 Task: Add a new contact named 'Pam Beesly' in Outlook.
Action: Mouse moved to (12, 135)
Screenshot: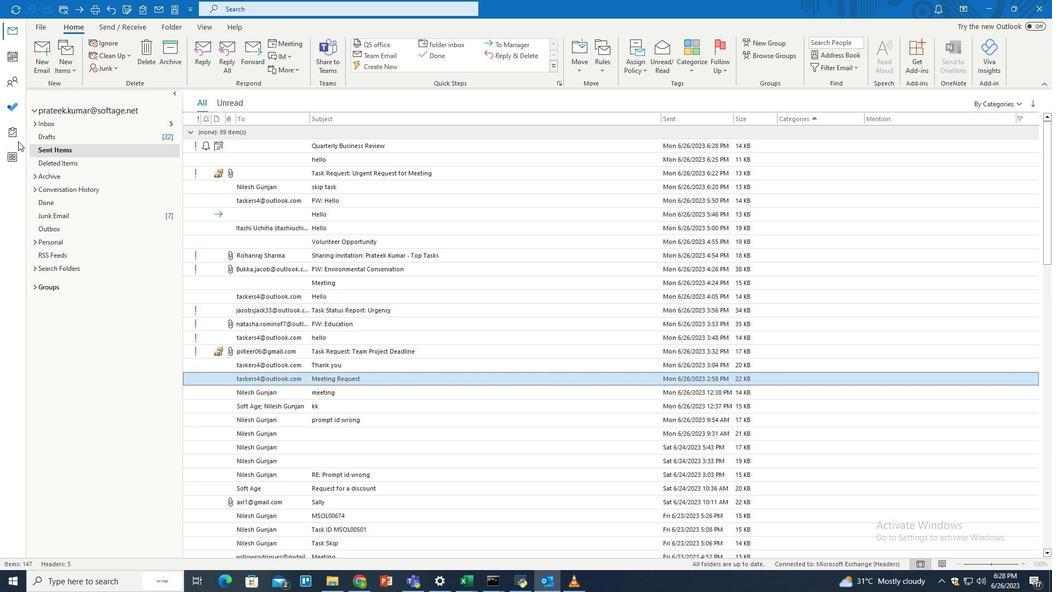 
Action: Mouse pressed left at (12, 135)
Screenshot: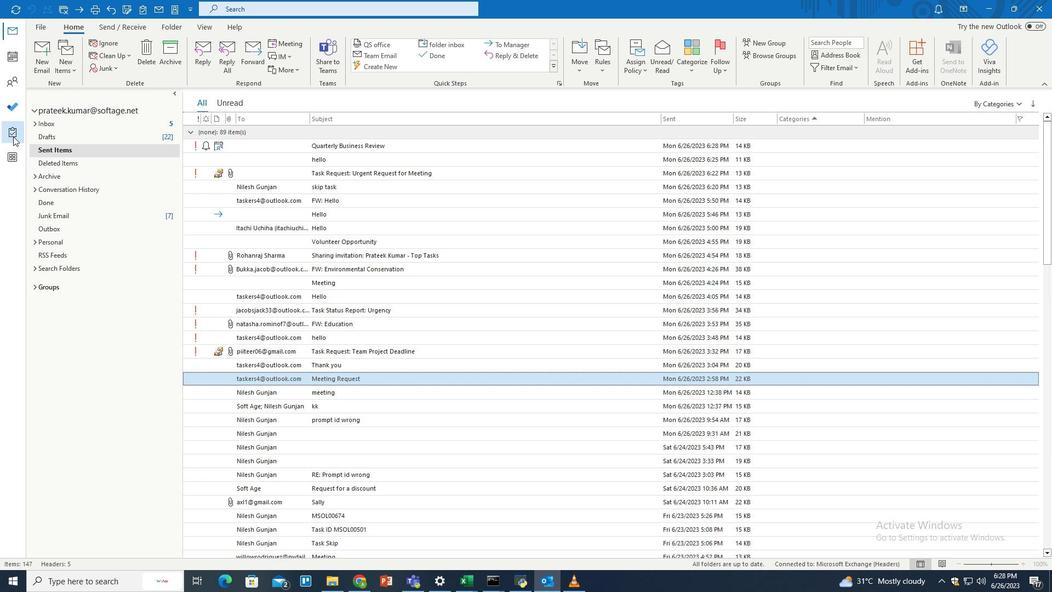 
Action: Mouse moved to (83, 63)
Screenshot: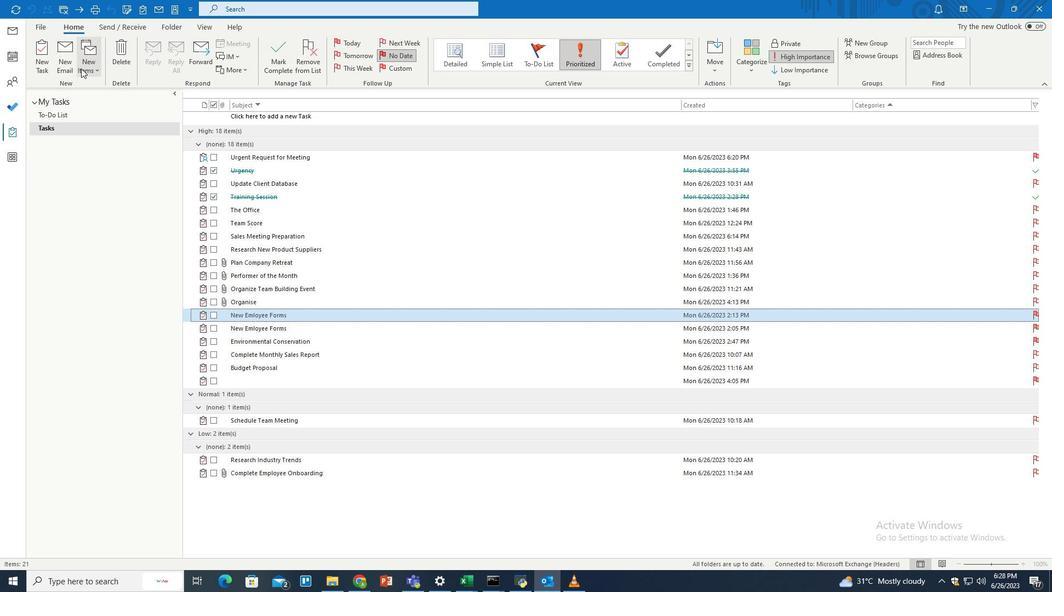 
Action: Mouse pressed left at (83, 63)
Screenshot: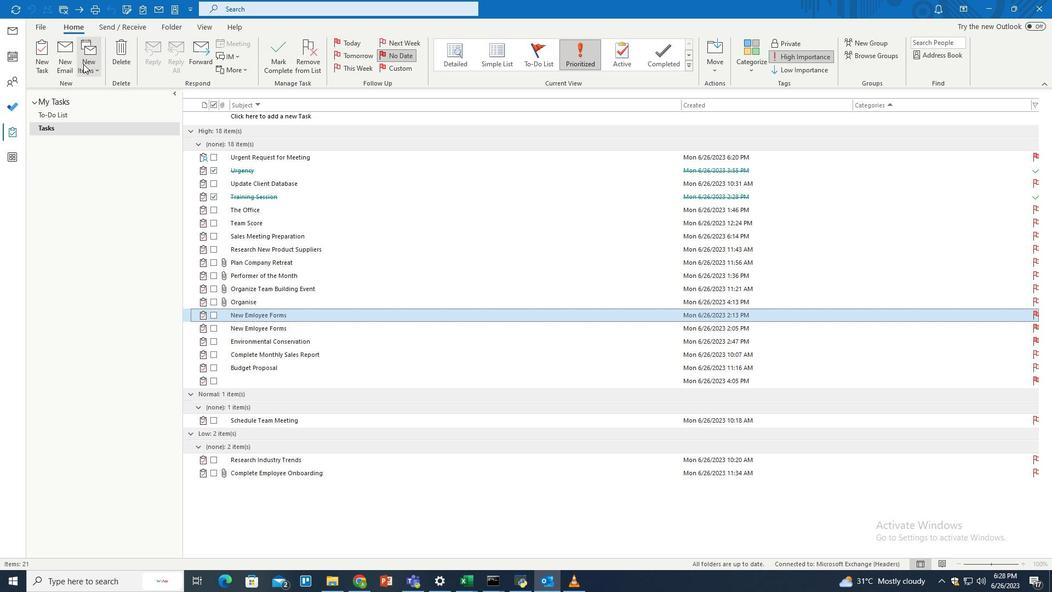 
Action: Mouse moved to (105, 160)
Screenshot: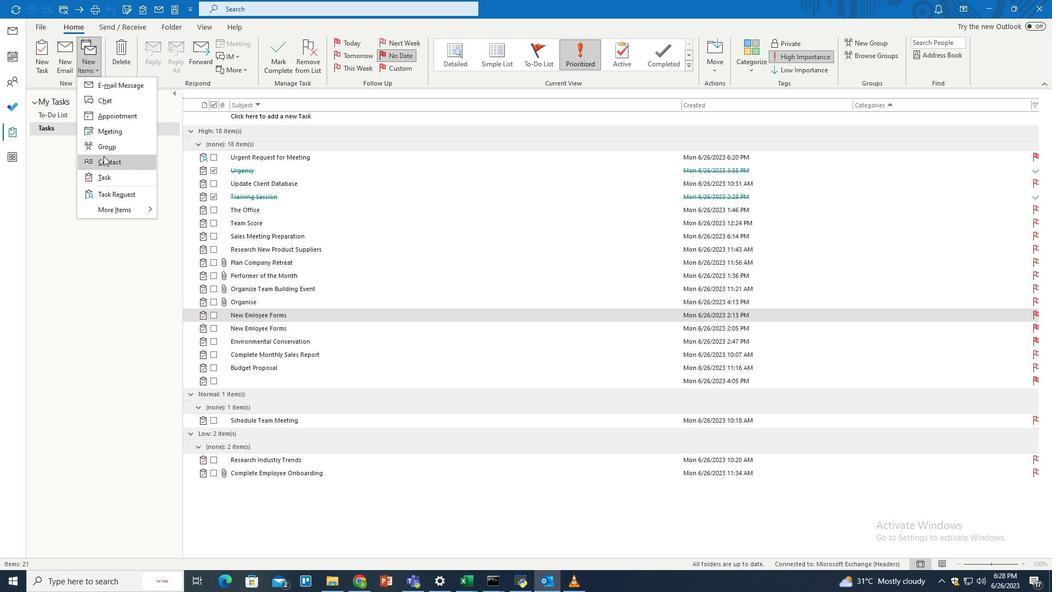 
Action: Mouse pressed left at (105, 160)
Screenshot: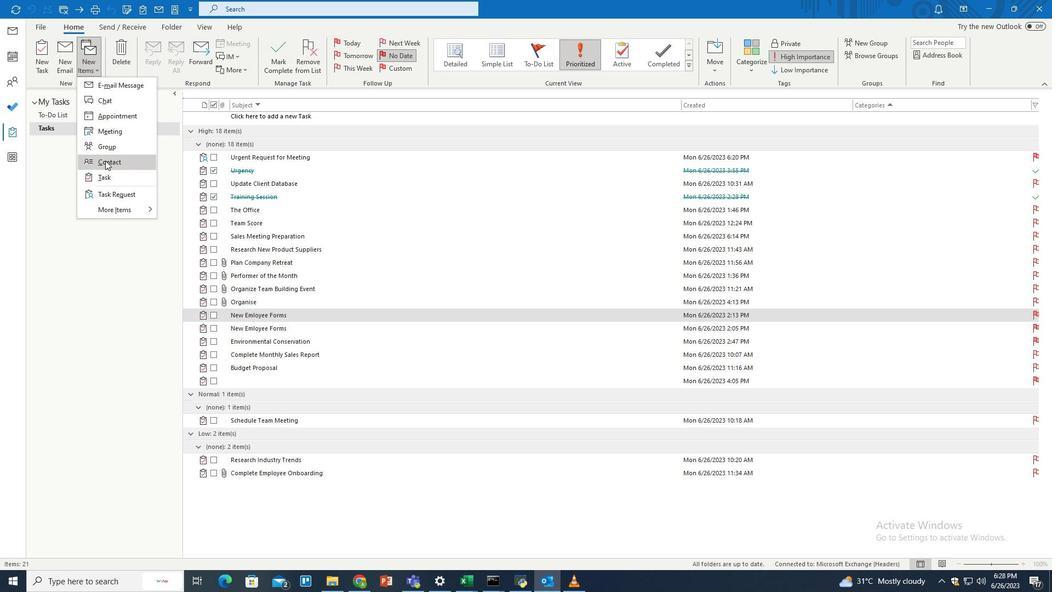 
Action: Mouse moved to (117, 114)
Screenshot: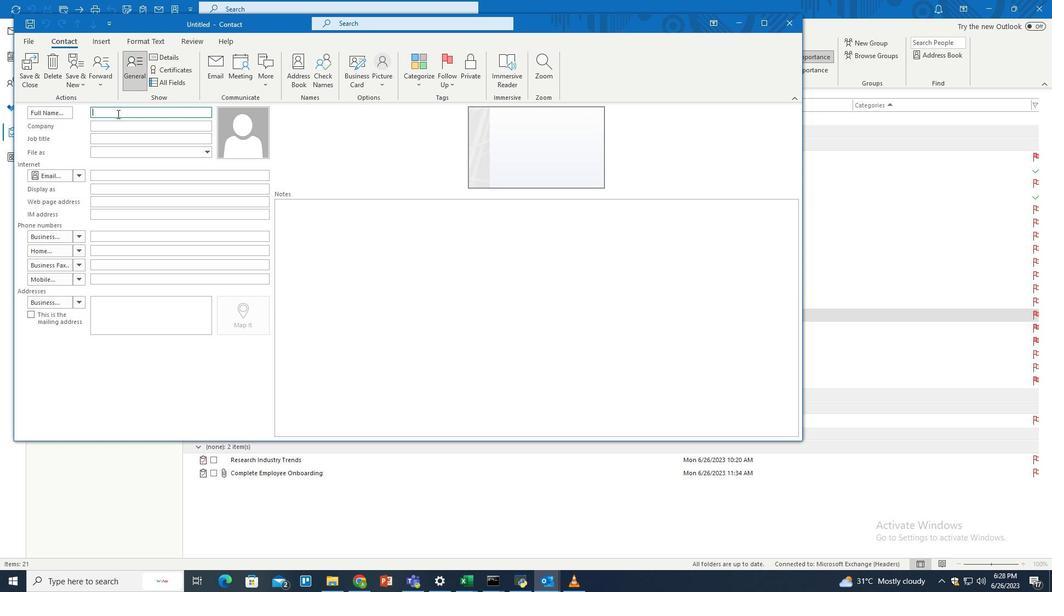 
Action: Key pressed <Key.shift>Pan<Key.backspace>m<Key.space><Key.shift>Beesly
Screenshot: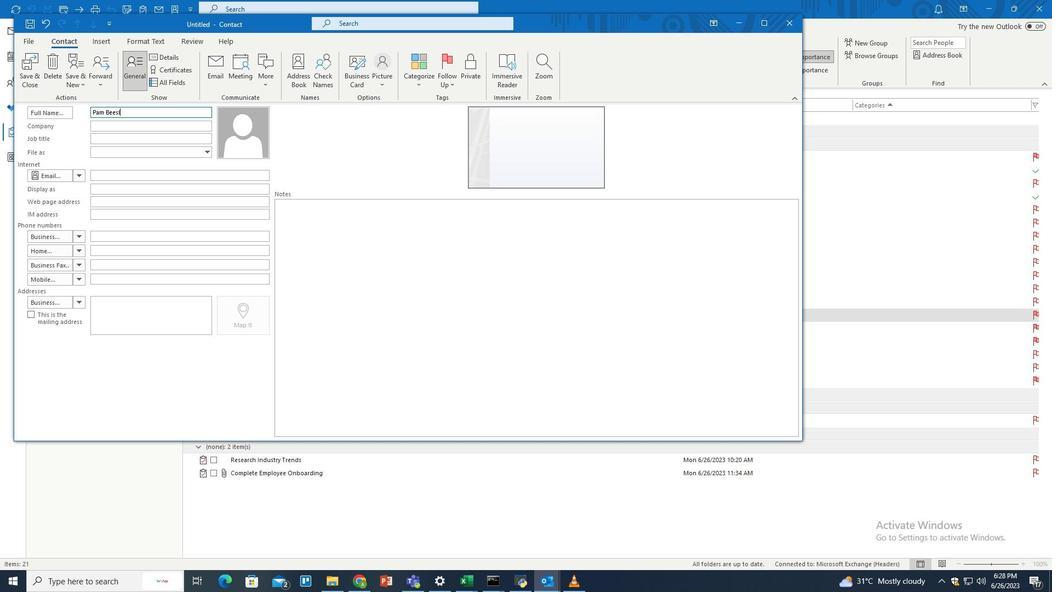 
Action: Mouse moved to (23, 65)
Screenshot: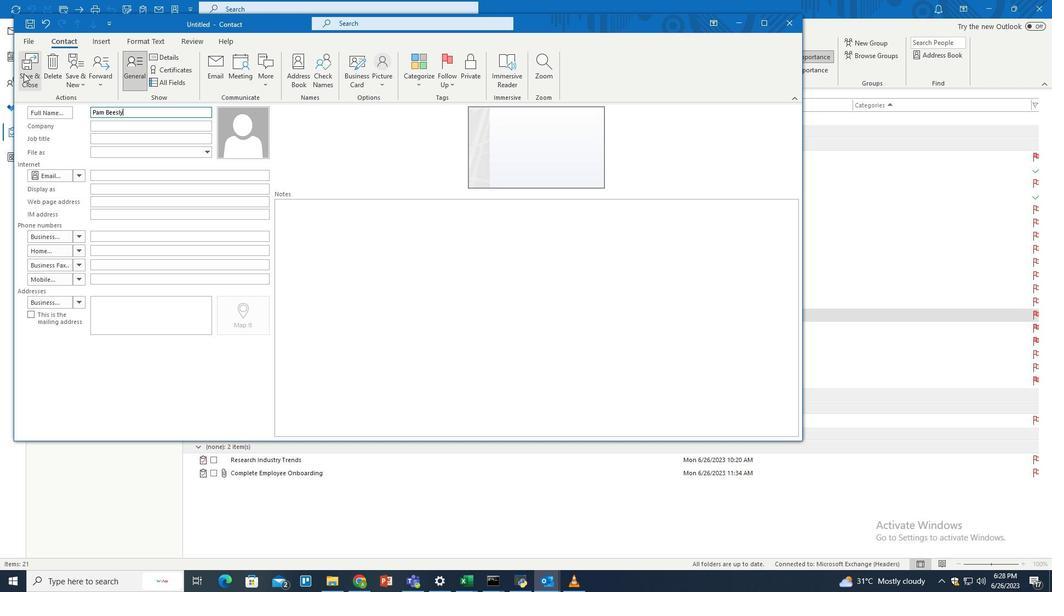 
Action: Mouse pressed left at (23, 65)
Screenshot: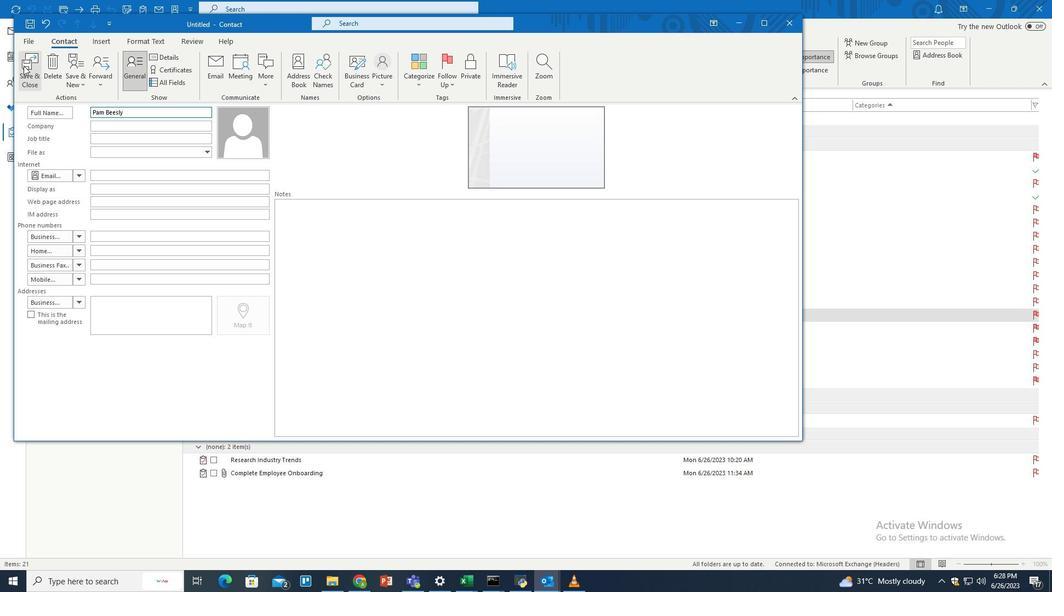 
Action: Mouse moved to (422, 287)
Screenshot: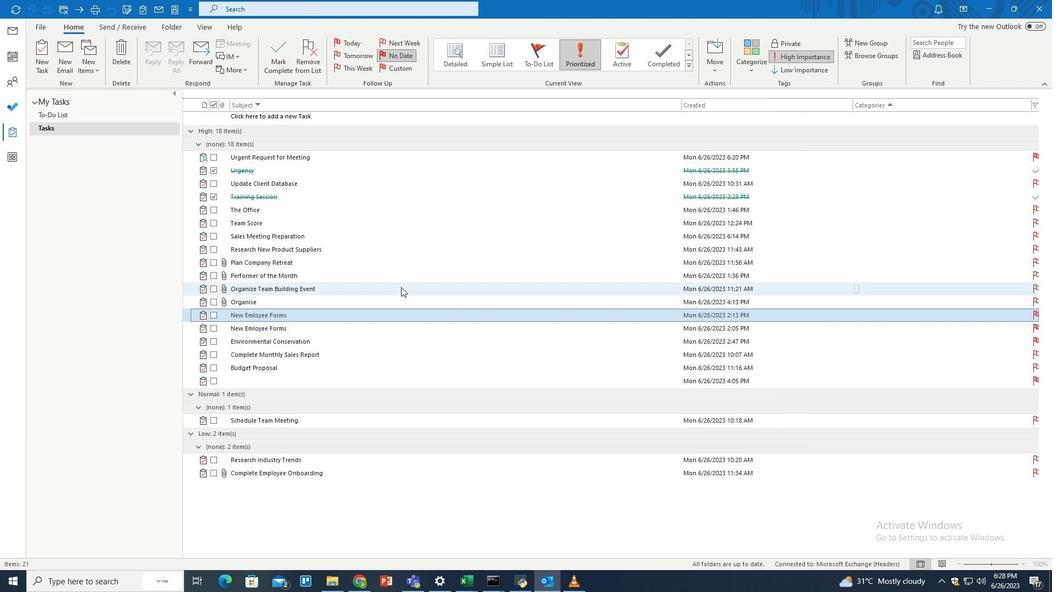 
